 Task: Check the average views per listing of recessed lighting in the last 3 years.
Action: Mouse moved to (805, 193)
Screenshot: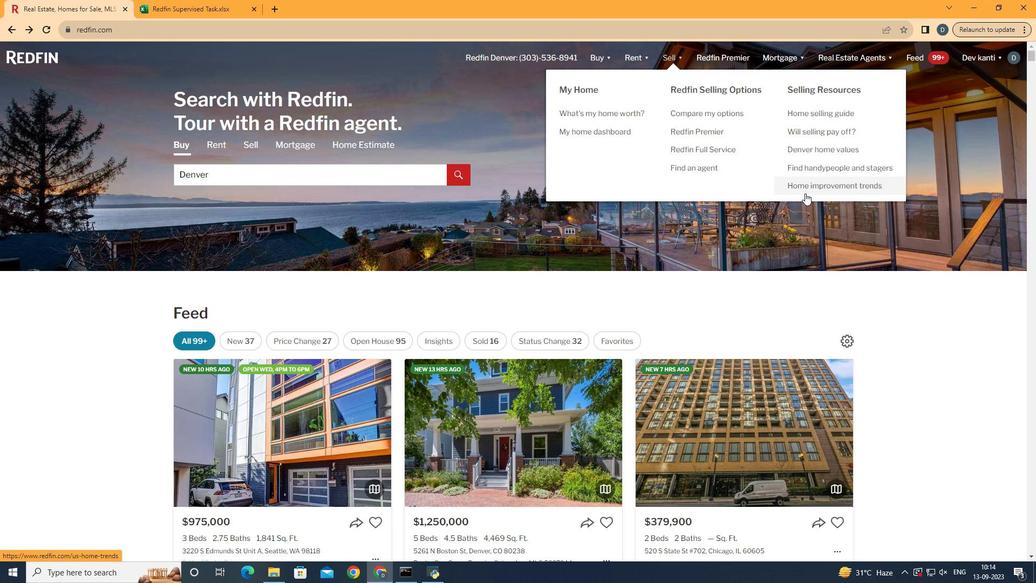 
Action: Mouse pressed left at (805, 193)
Screenshot: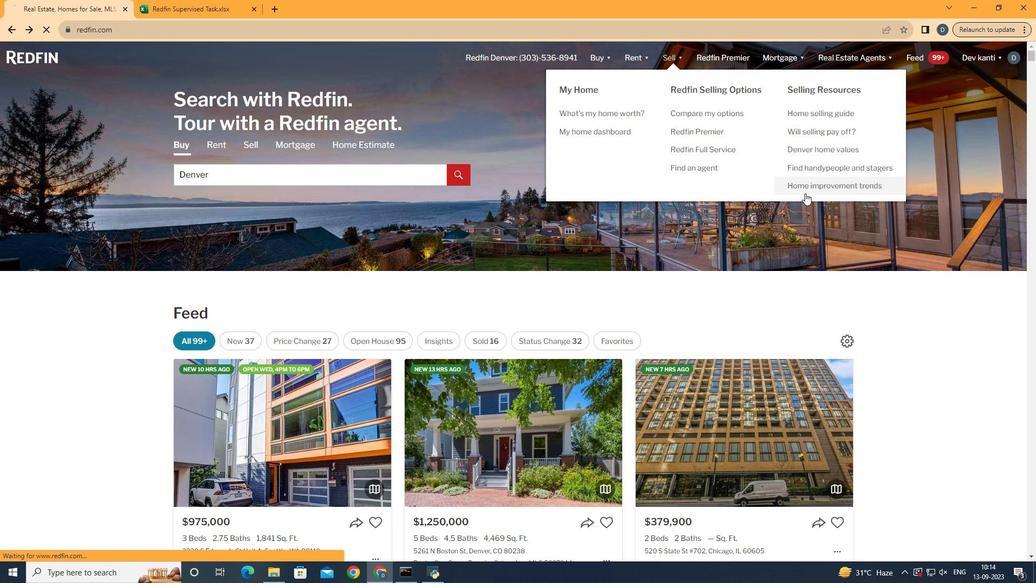 
Action: Mouse moved to (253, 205)
Screenshot: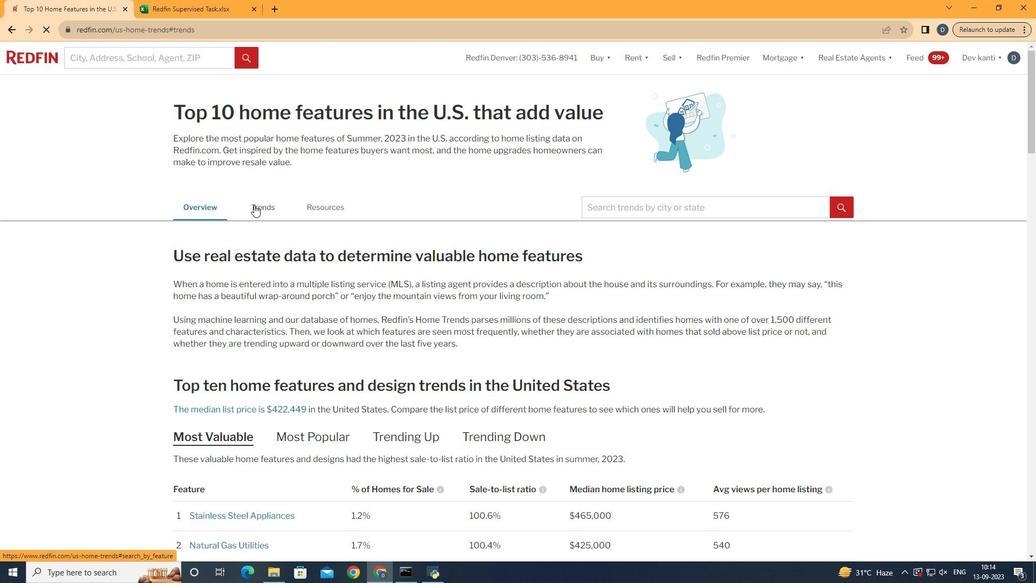
Action: Mouse pressed left at (253, 205)
Screenshot: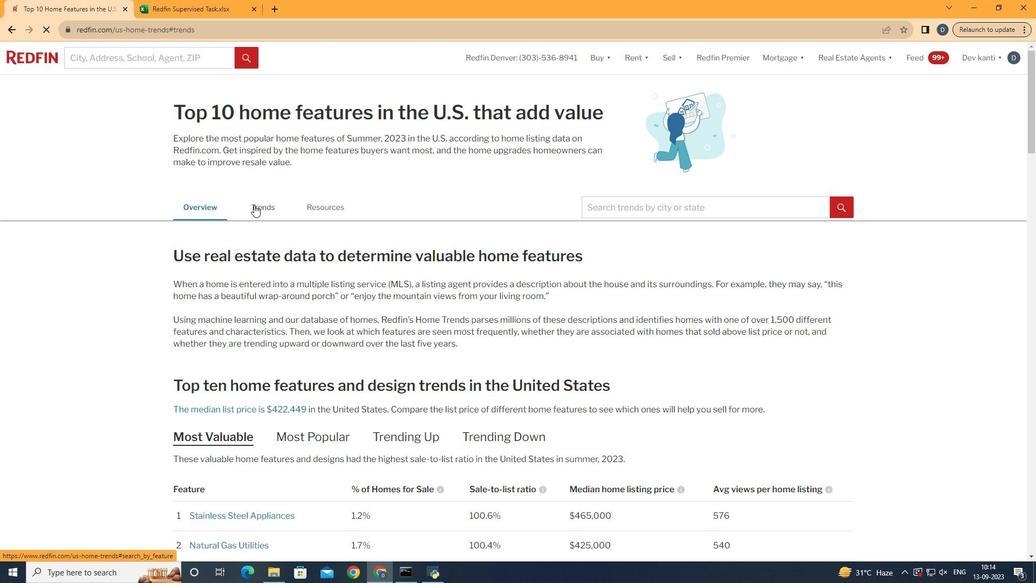 
Action: Mouse moved to (395, 309)
Screenshot: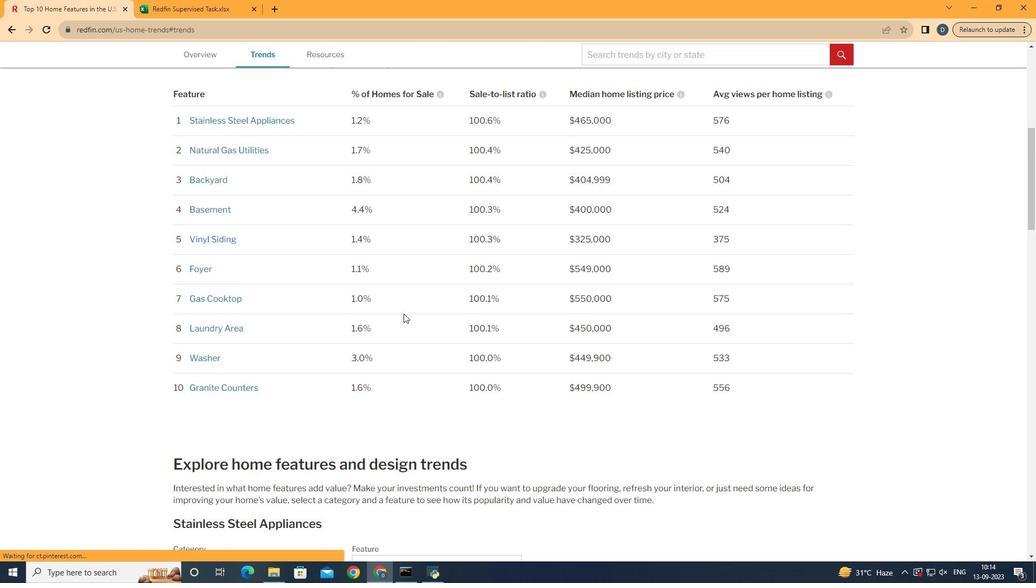 
Action: Mouse scrolled (395, 309) with delta (0, 0)
Screenshot: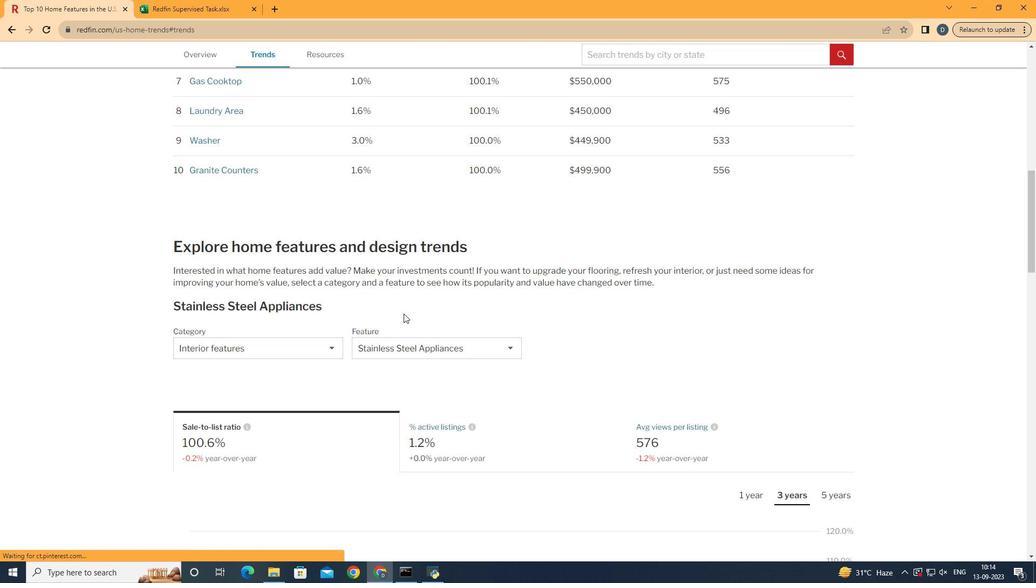 
Action: Mouse scrolled (395, 309) with delta (0, 0)
Screenshot: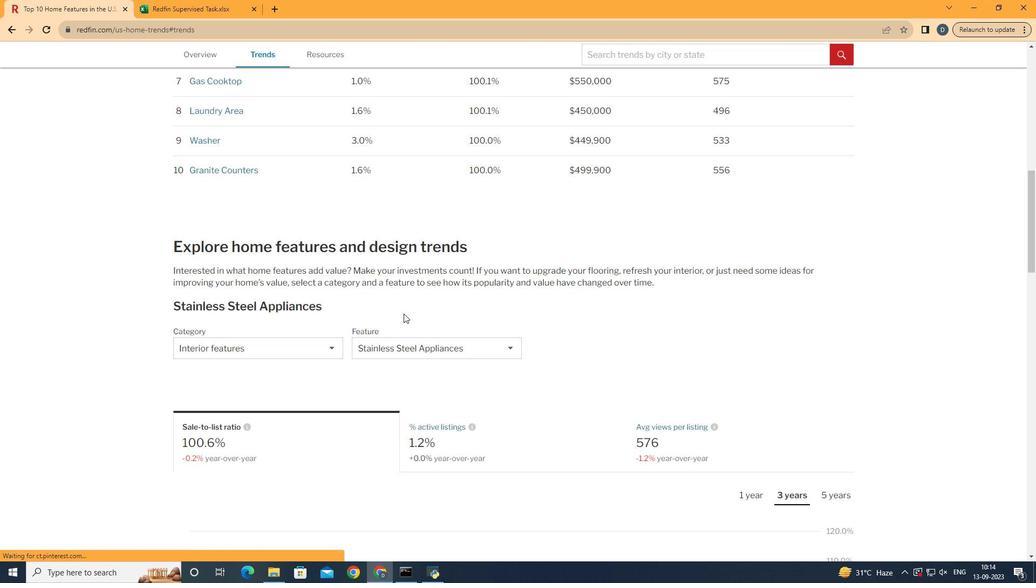 
Action: Mouse moved to (396, 310)
Screenshot: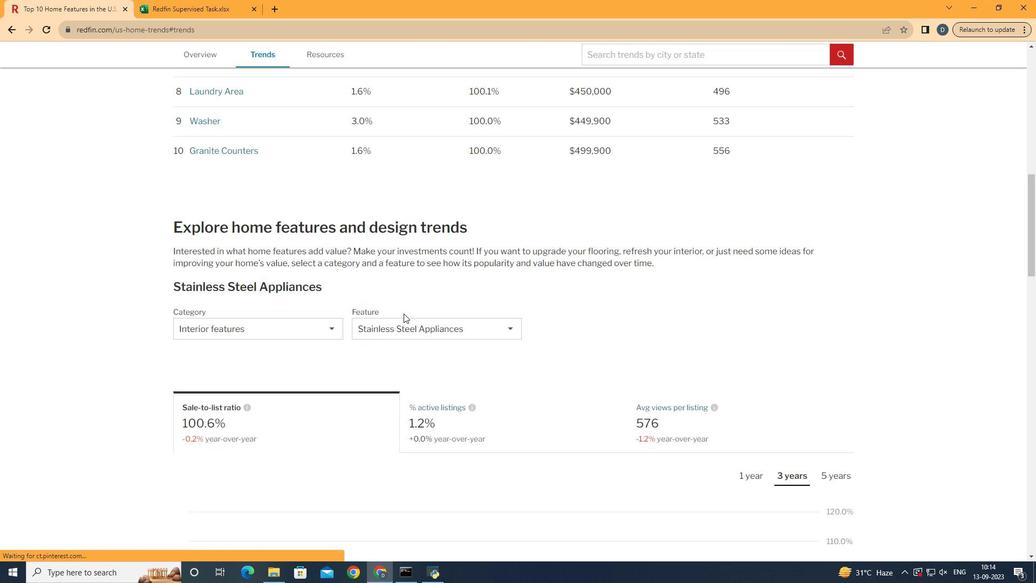
Action: Mouse scrolled (396, 309) with delta (0, 0)
Screenshot: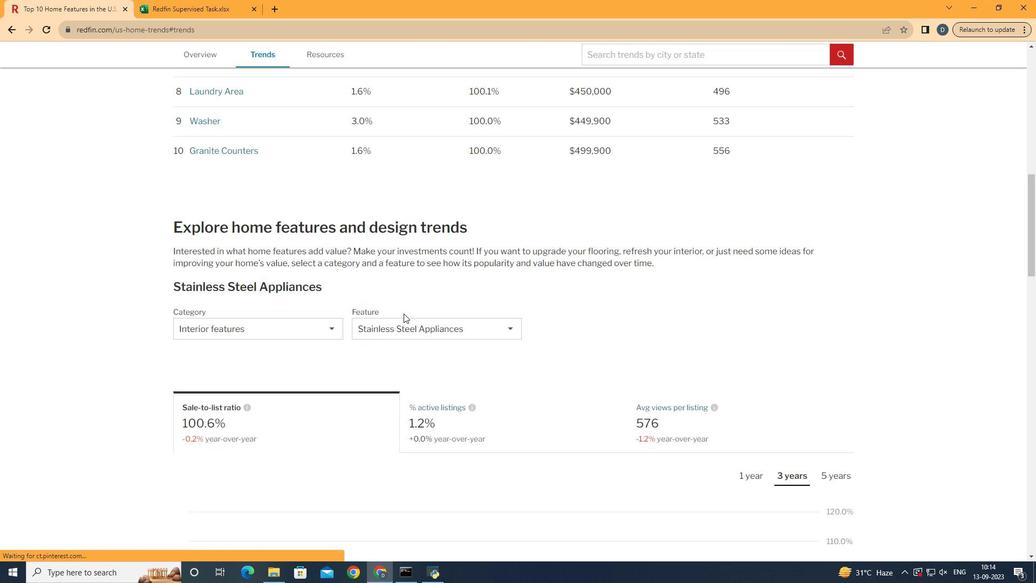 
Action: Mouse moved to (397, 310)
Screenshot: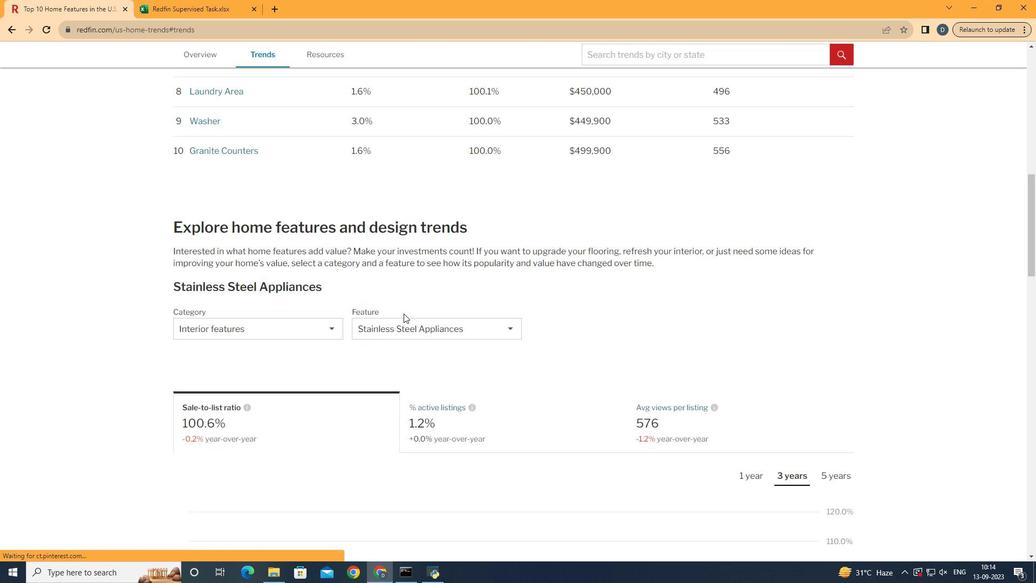 
Action: Mouse scrolled (397, 310) with delta (0, 0)
Screenshot: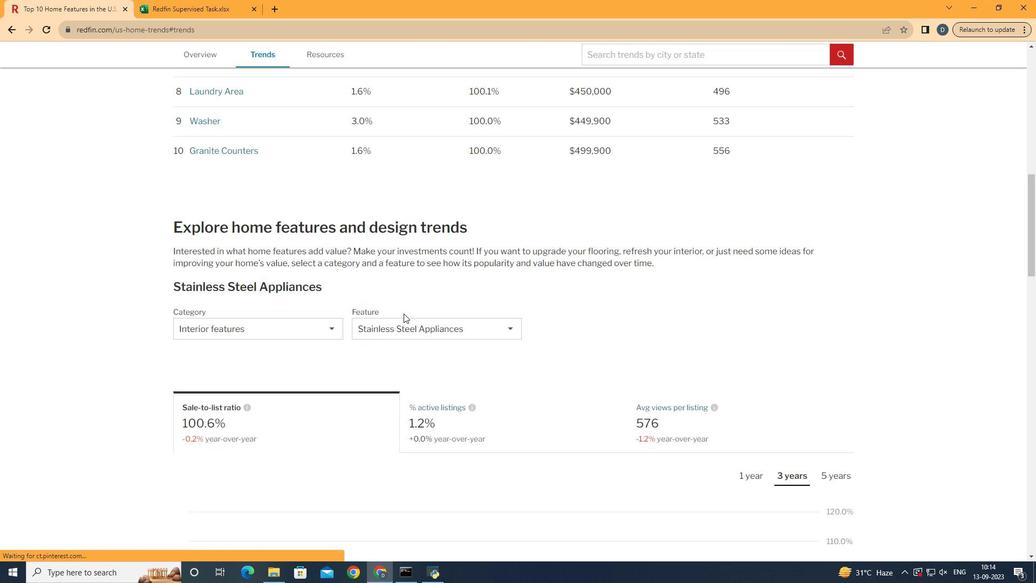 
Action: Mouse moved to (401, 312)
Screenshot: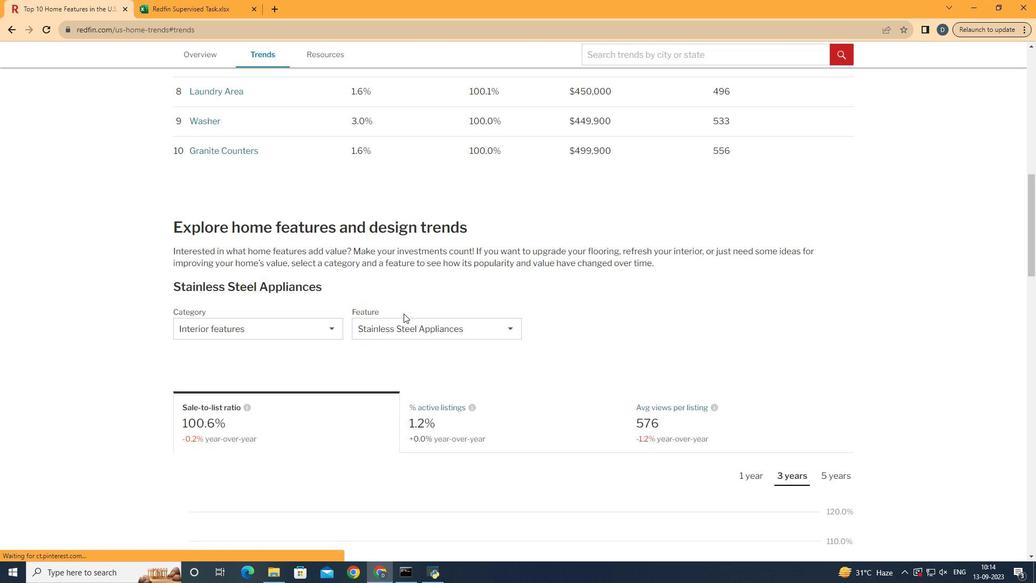 
Action: Mouse scrolled (401, 312) with delta (0, 0)
Screenshot: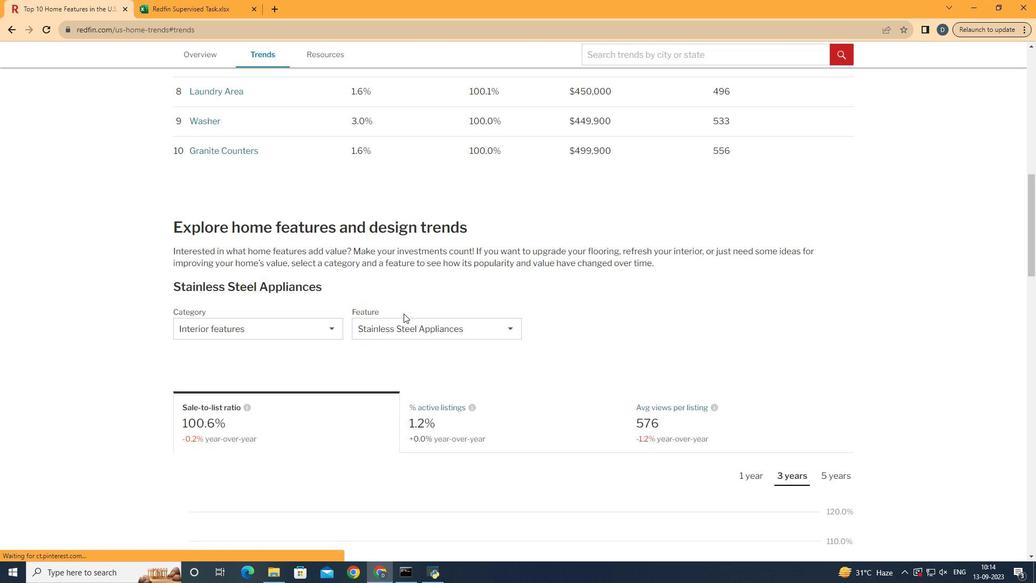 
Action: Mouse moved to (401, 312)
Screenshot: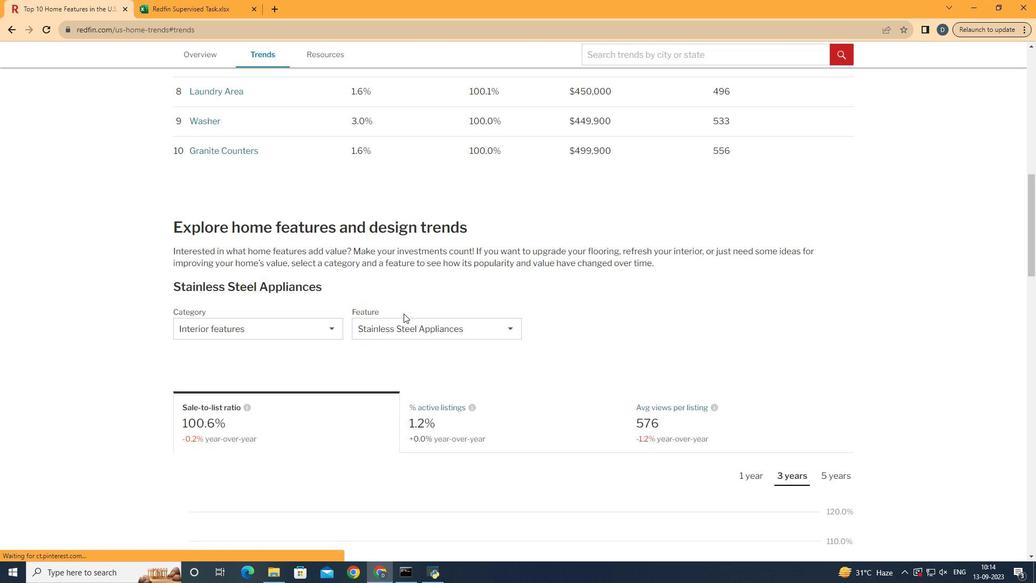 
Action: Mouse scrolled (401, 312) with delta (0, 0)
Screenshot: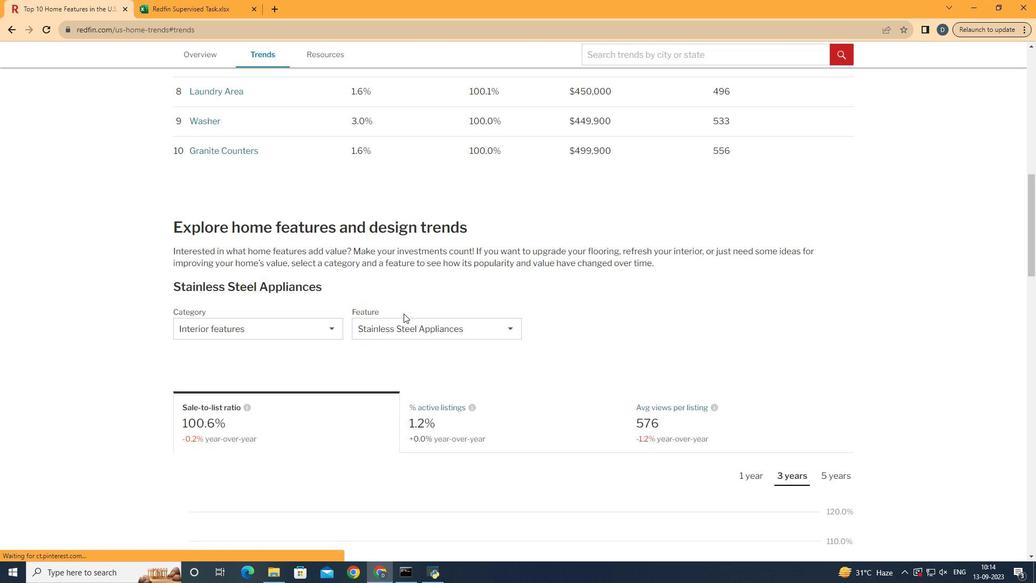 
Action: Mouse moved to (368, 312)
Screenshot: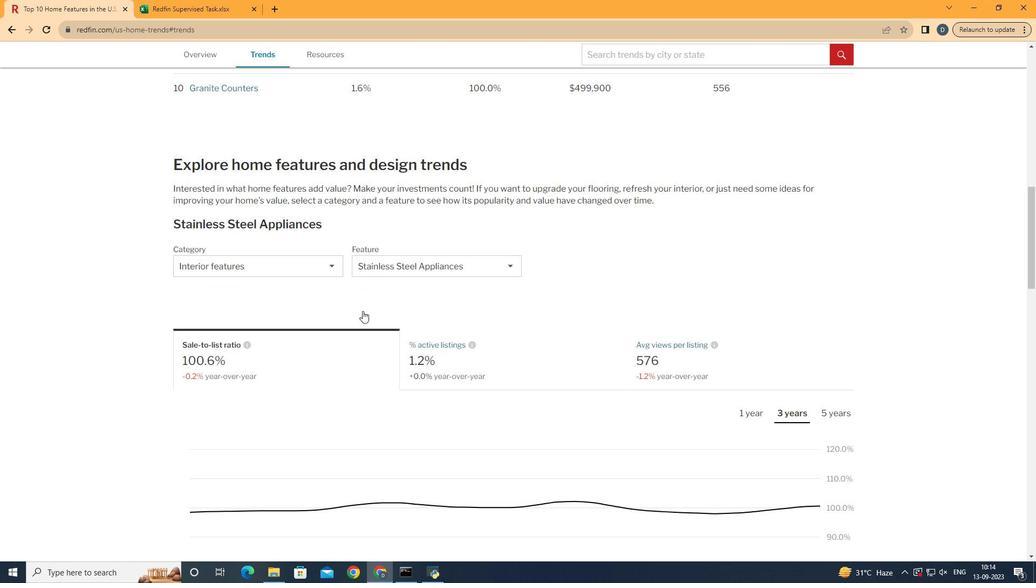 
Action: Mouse scrolled (368, 312) with delta (0, 0)
Screenshot: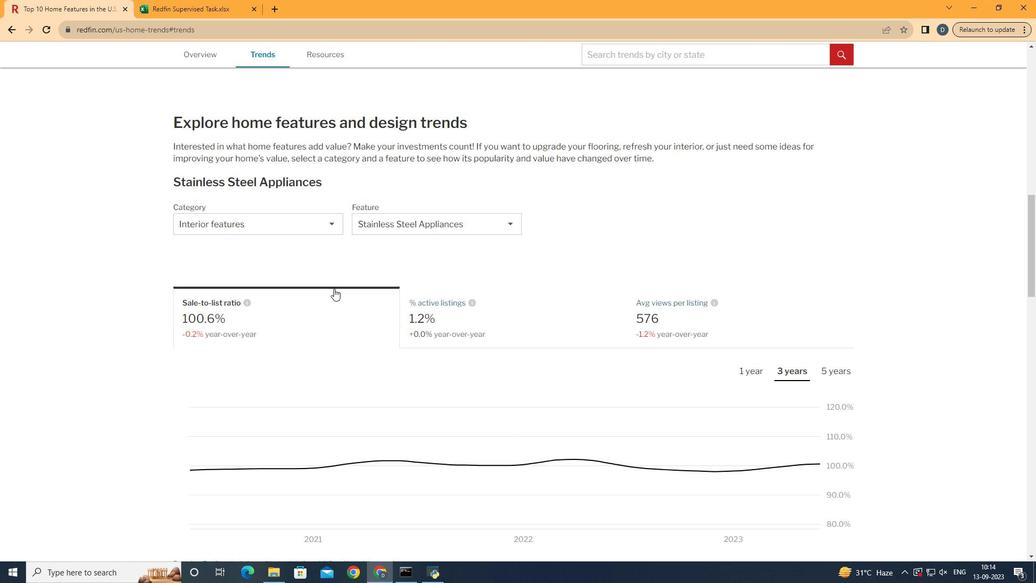 
Action: Mouse scrolled (368, 312) with delta (0, 0)
Screenshot: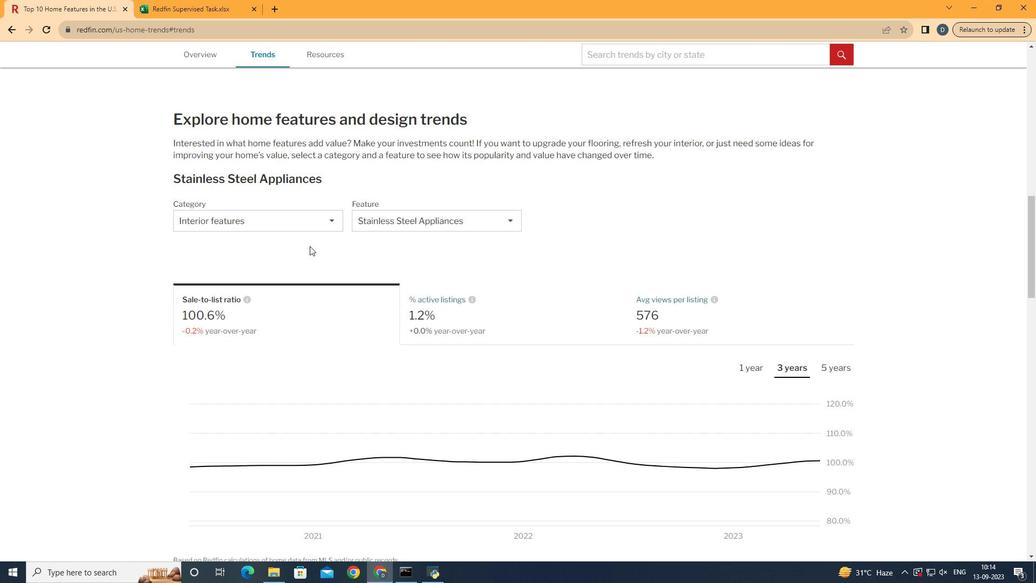 
Action: Mouse moved to (287, 218)
Screenshot: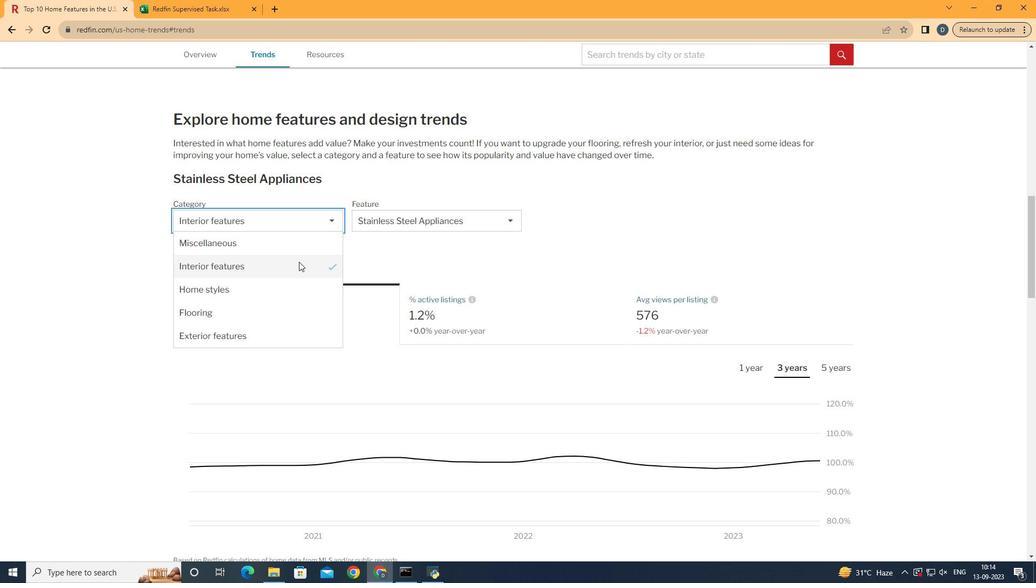 
Action: Mouse pressed left at (287, 218)
Screenshot: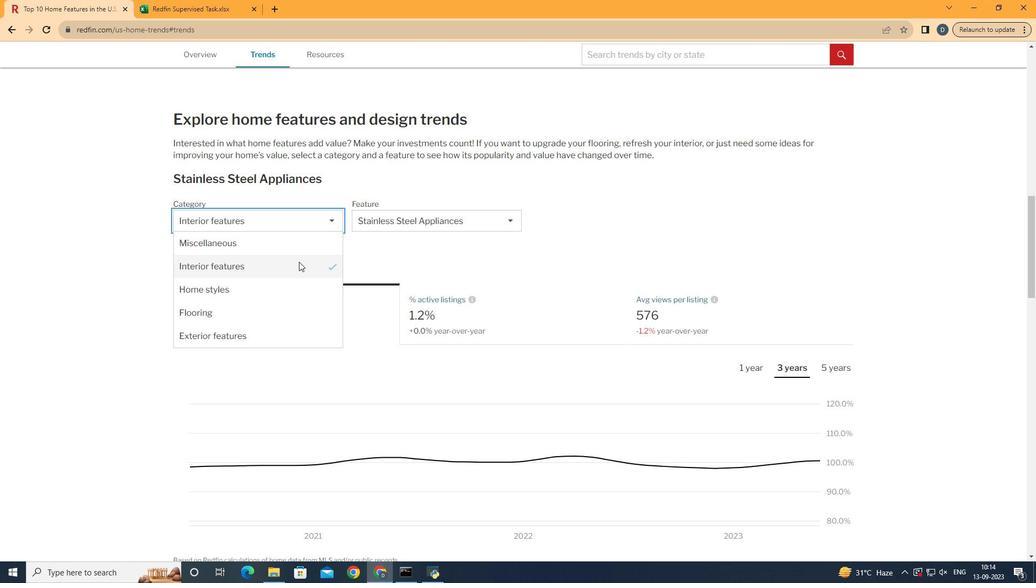 
Action: Mouse moved to (298, 265)
Screenshot: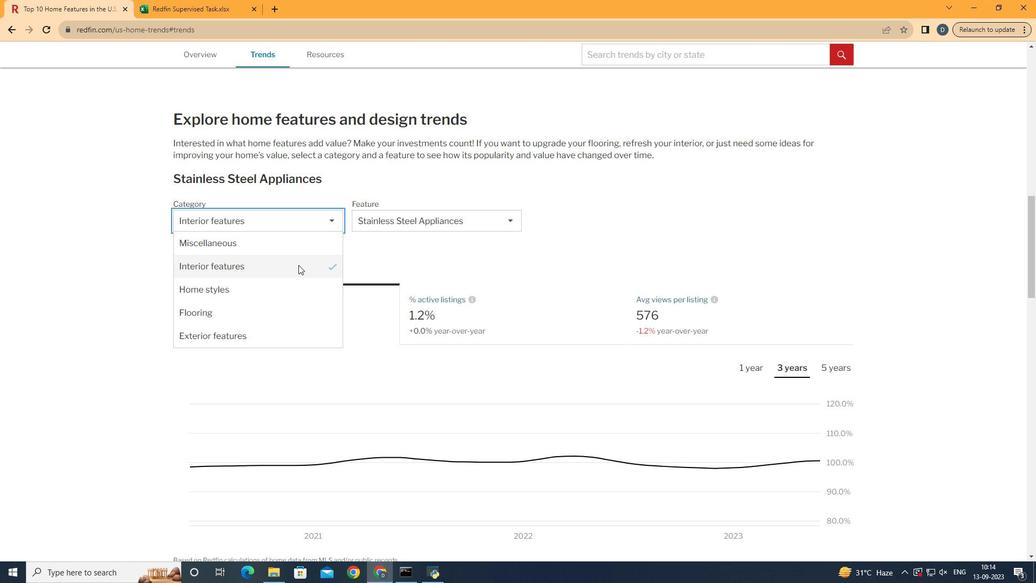 
Action: Mouse pressed left at (298, 265)
Screenshot: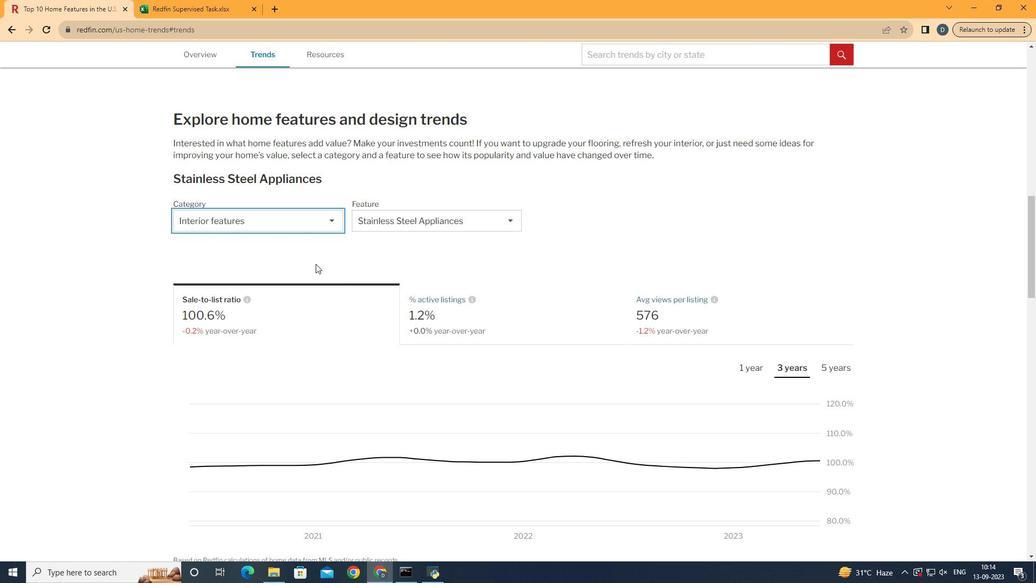 
Action: Mouse moved to (464, 221)
Screenshot: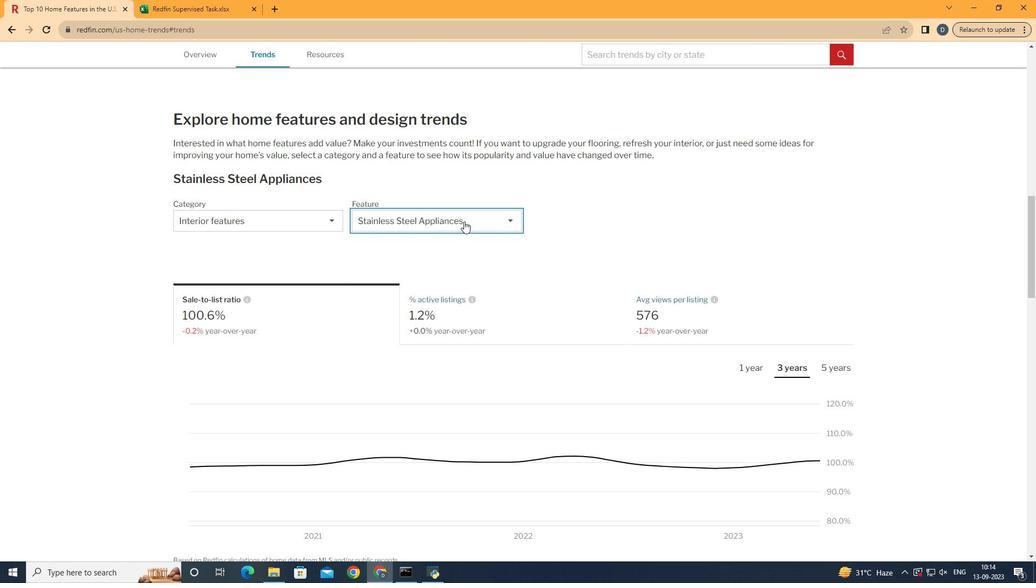 
Action: Mouse pressed left at (464, 221)
Screenshot: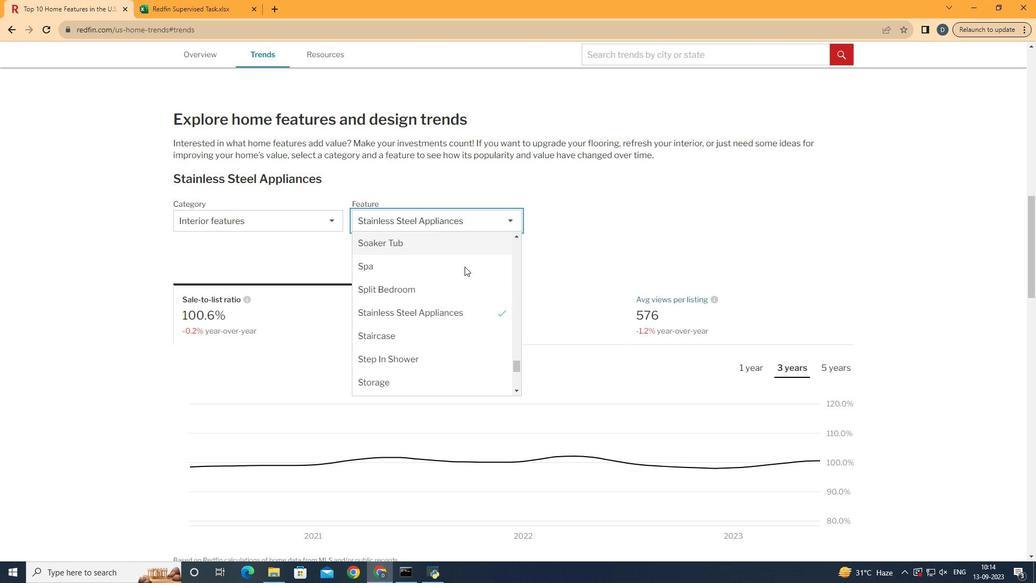 
Action: Mouse moved to (457, 288)
Screenshot: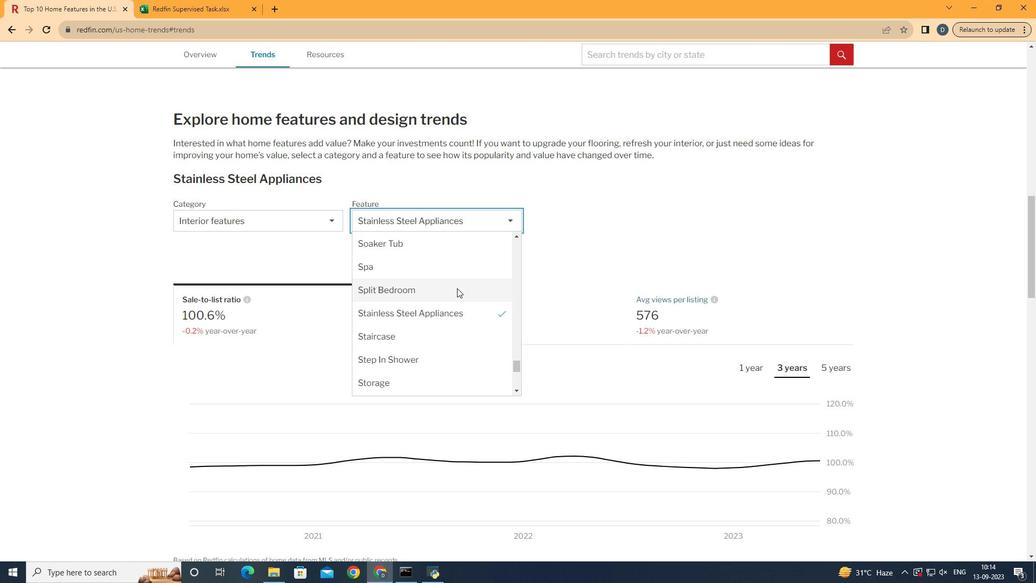 
Action: Mouse scrolled (457, 288) with delta (0, 0)
Screenshot: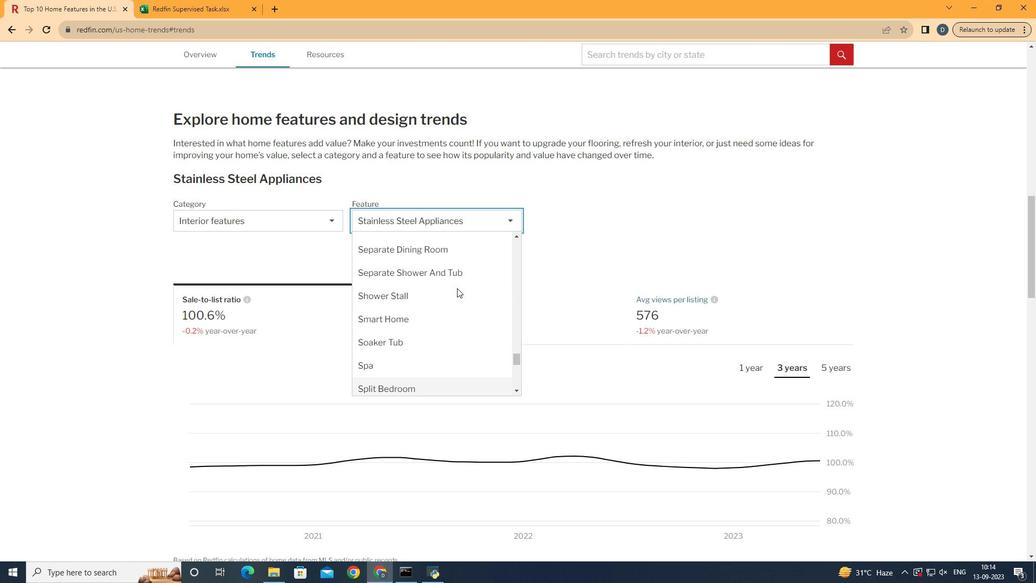 
Action: Mouse scrolled (457, 288) with delta (0, 0)
Screenshot: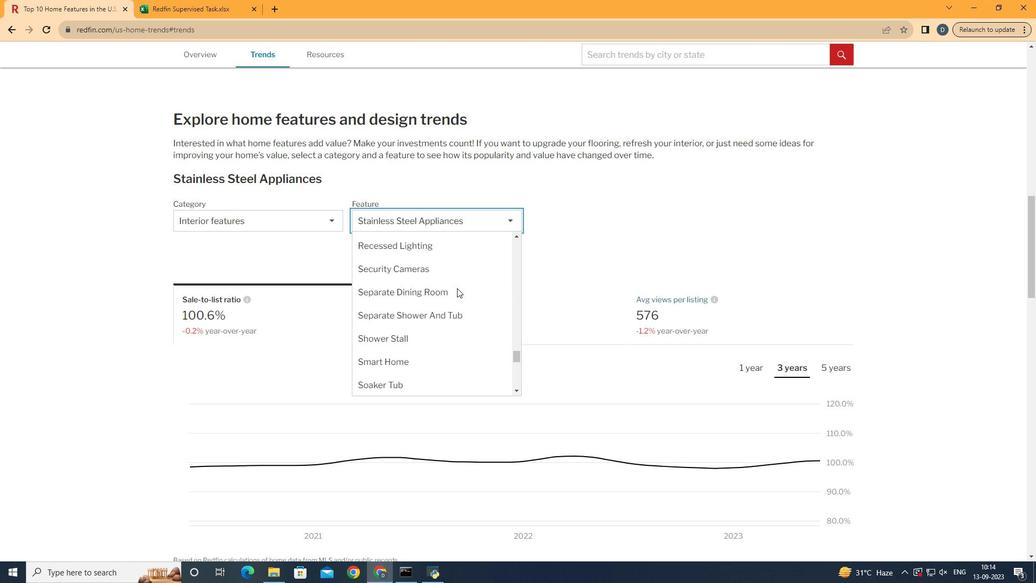 
Action: Mouse scrolled (457, 288) with delta (0, 0)
Screenshot: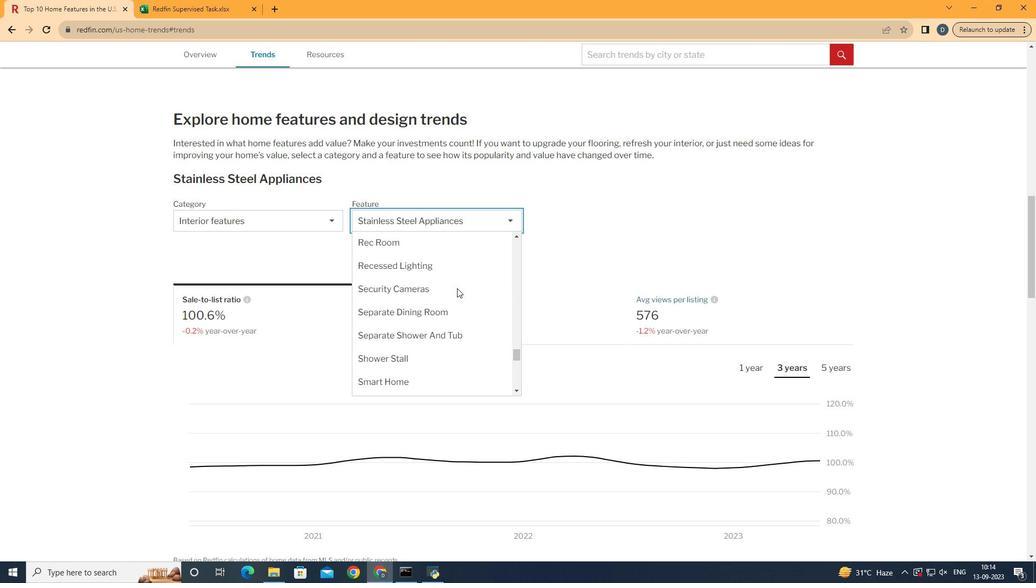 
Action: Mouse moved to (459, 270)
Screenshot: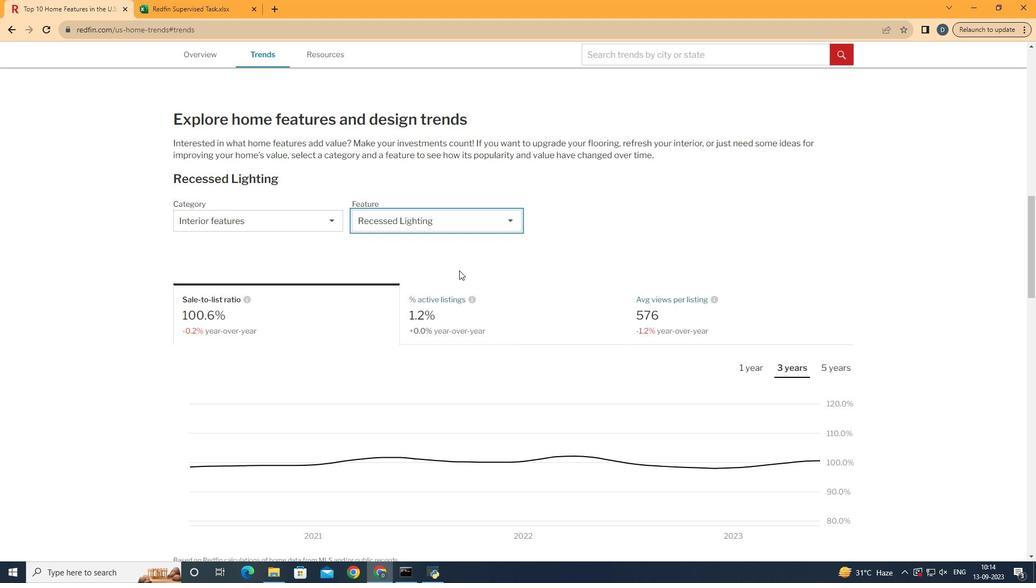 
Action: Mouse pressed left at (459, 270)
Screenshot: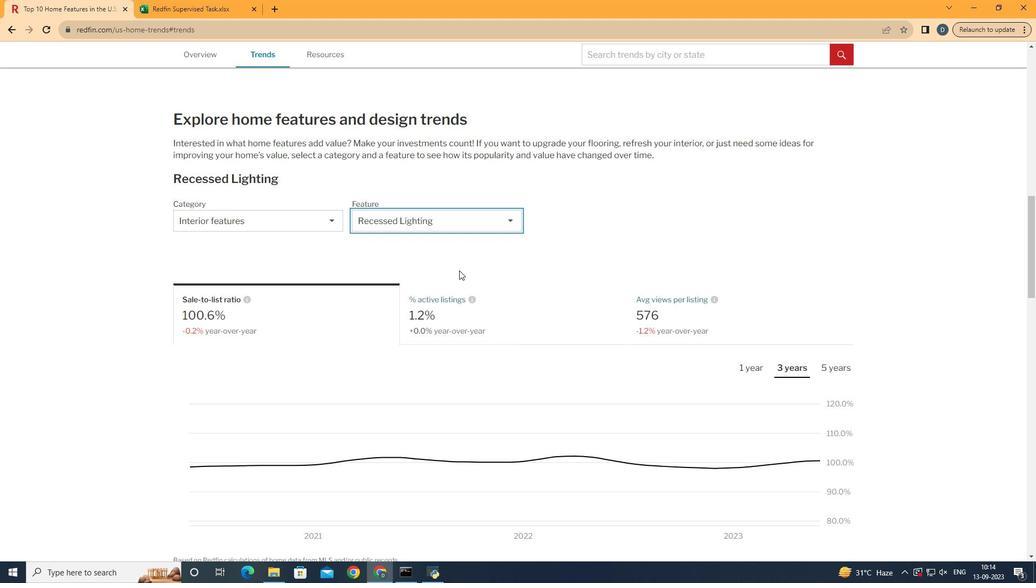 
Action: Mouse pressed left at (459, 270)
Screenshot: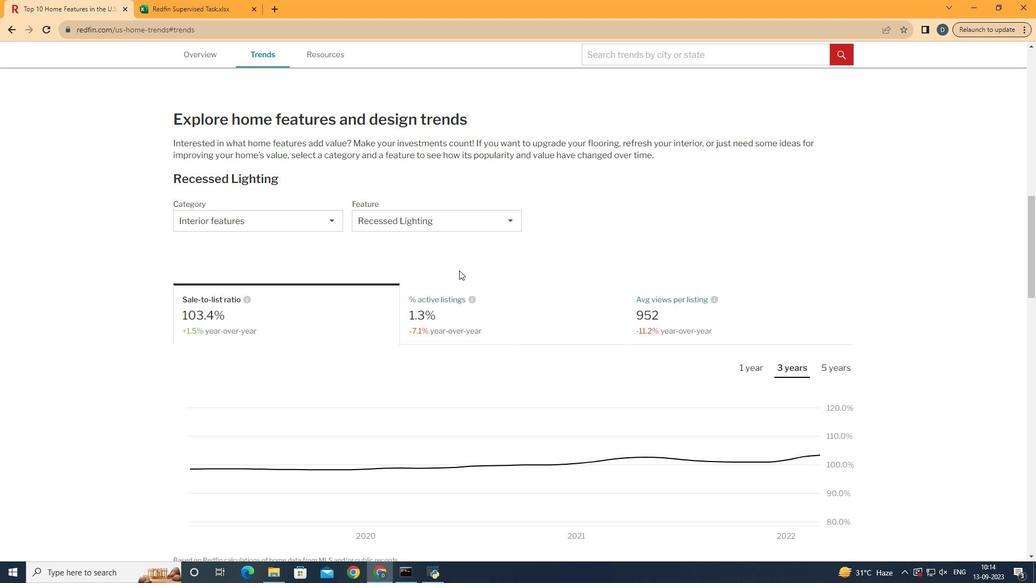 
Action: Mouse moved to (764, 320)
Screenshot: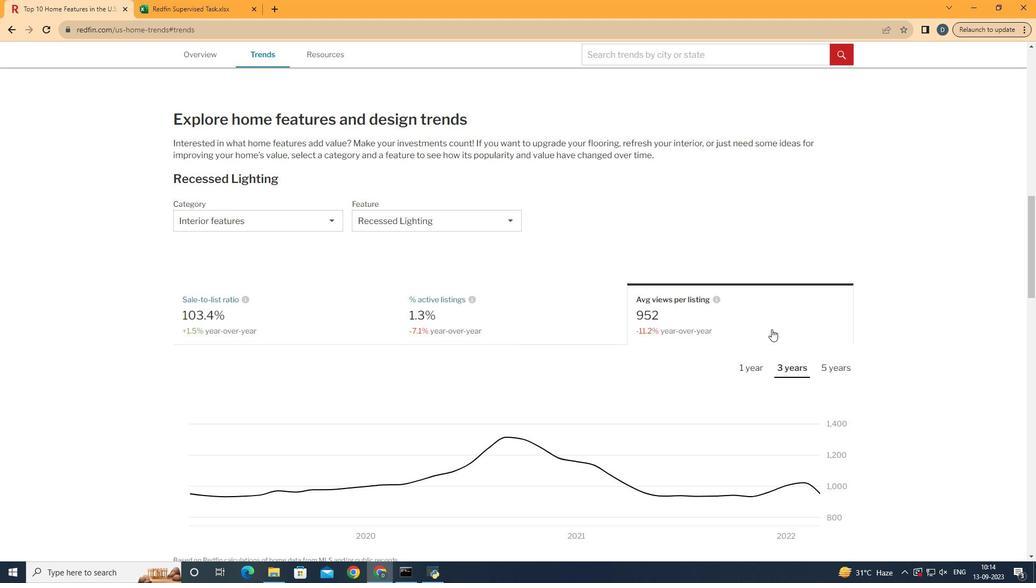 
Action: Mouse pressed left at (764, 320)
Screenshot: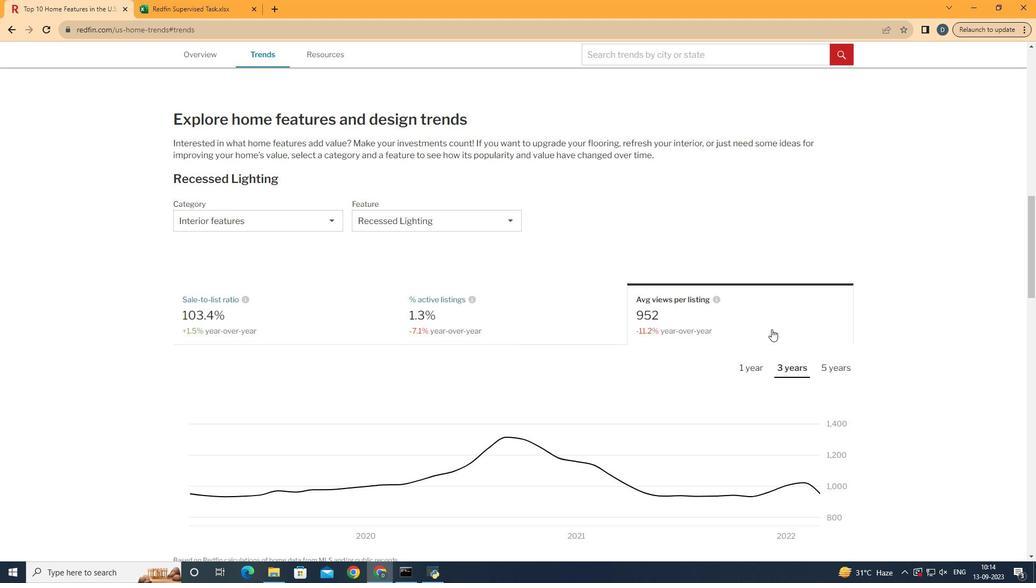 
Action: Mouse moved to (783, 344)
Screenshot: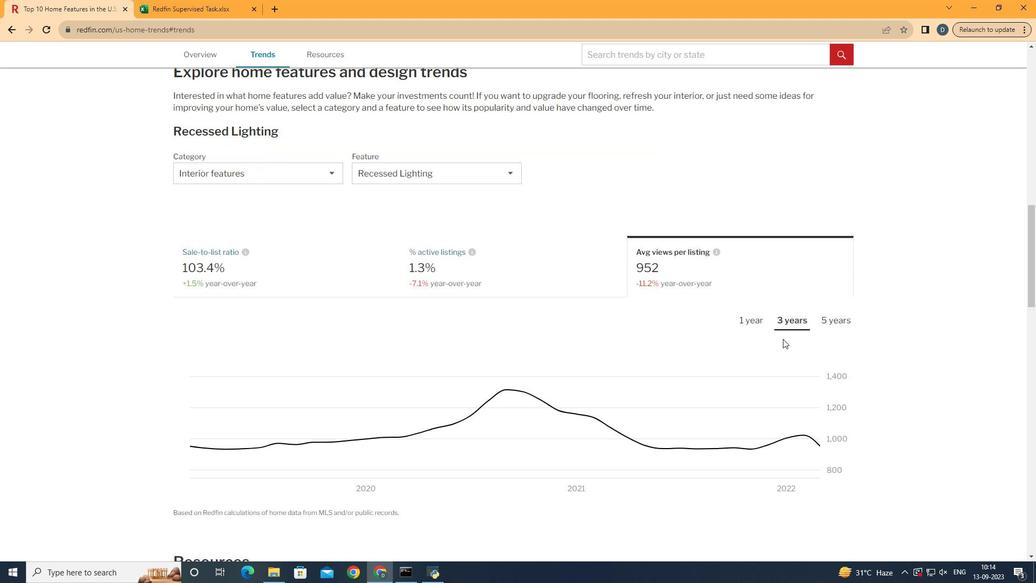 
Action: Mouse scrolled (783, 344) with delta (0, 0)
Screenshot: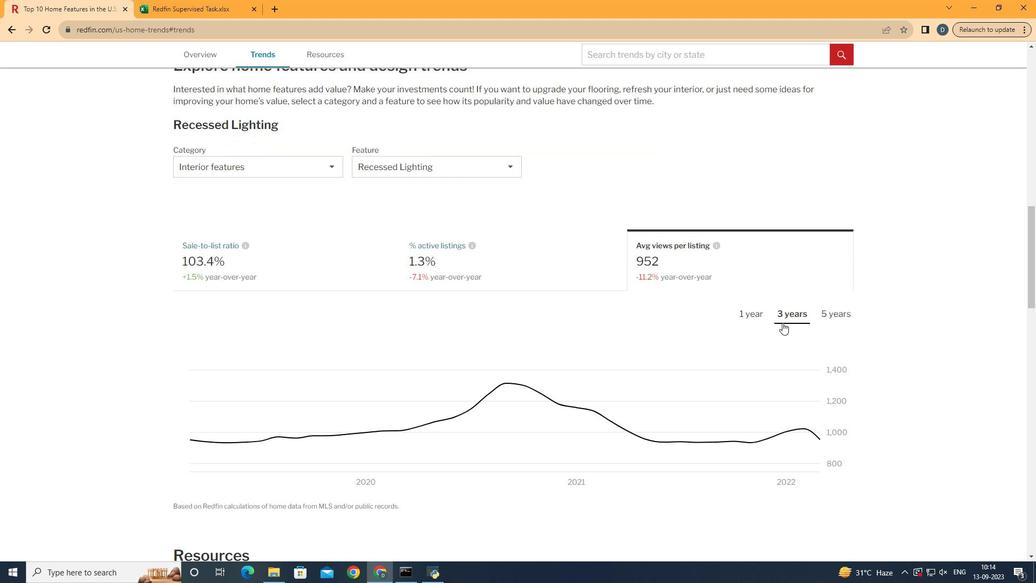 
Action: Mouse moved to (787, 311)
Screenshot: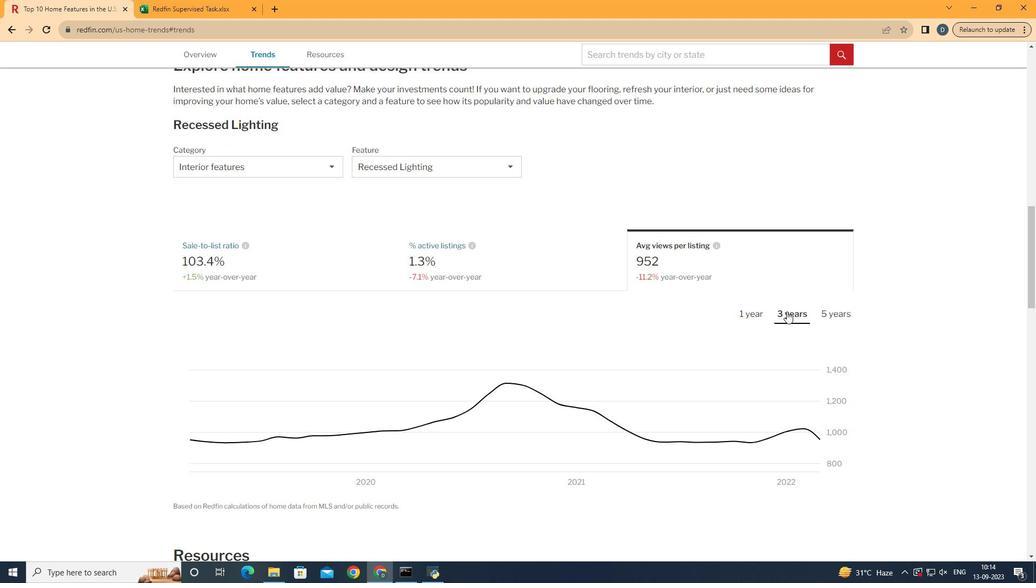 
Action: Mouse pressed left at (787, 311)
Screenshot: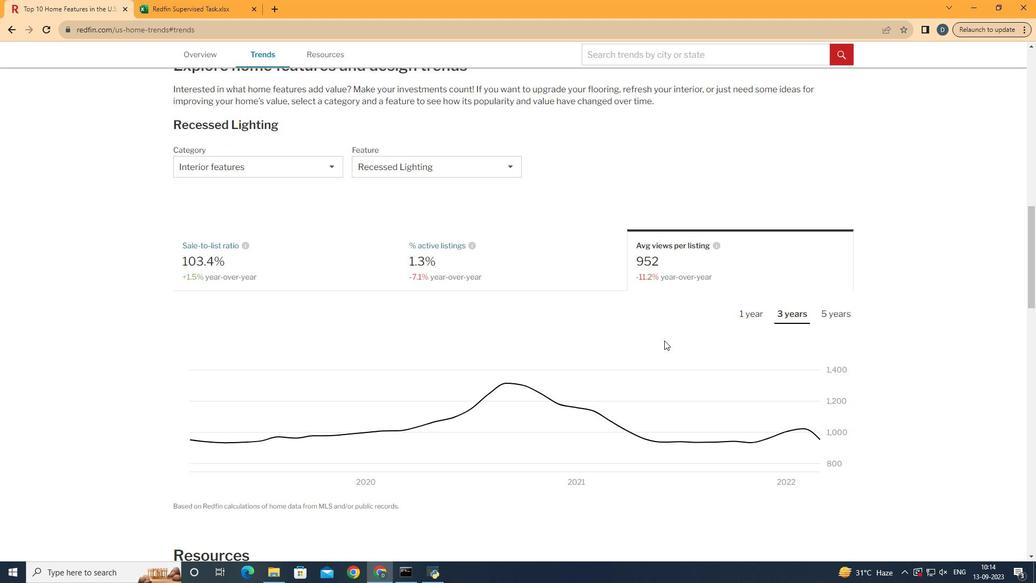 
Action: Mouse moved to (842, 463)
Screenshot: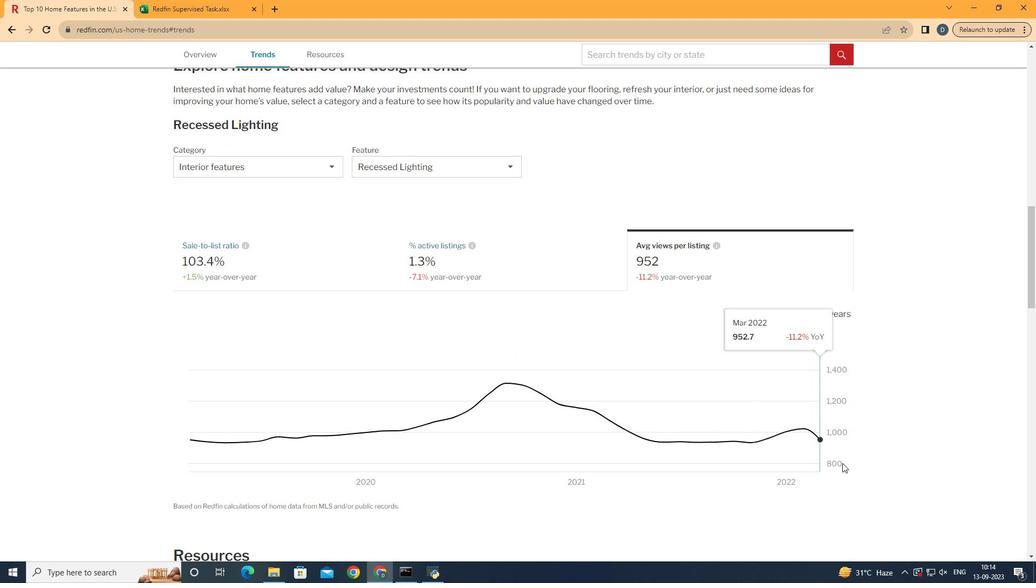 
